 Task: Create a section Mach Speed and in the section, add a milestone GDPR Compliance in the project BroaderView
Action: Mouse moved to (622, 744)
Screenshot: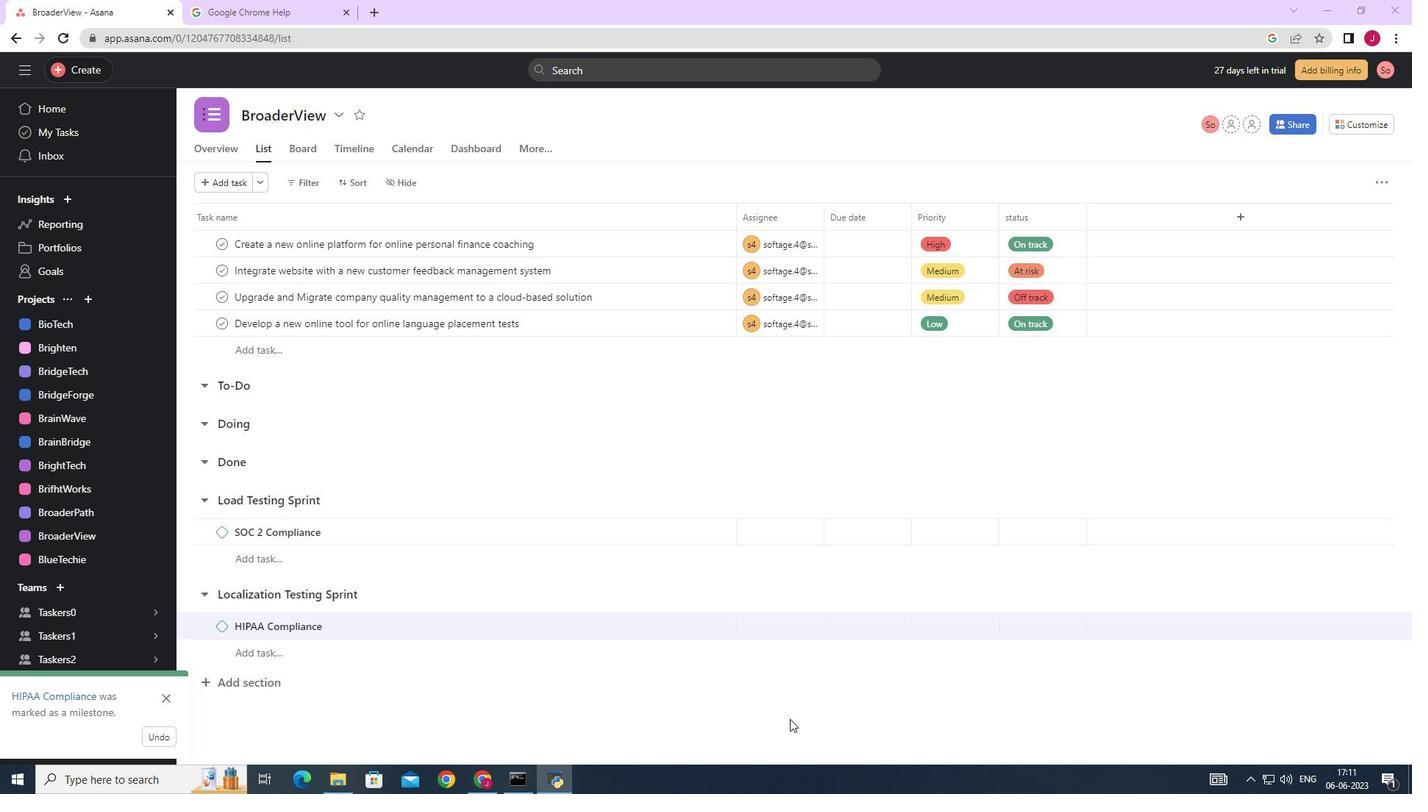 
Action: Mouse scrolled (622, 744) with delta (0, 0)
Screenshot: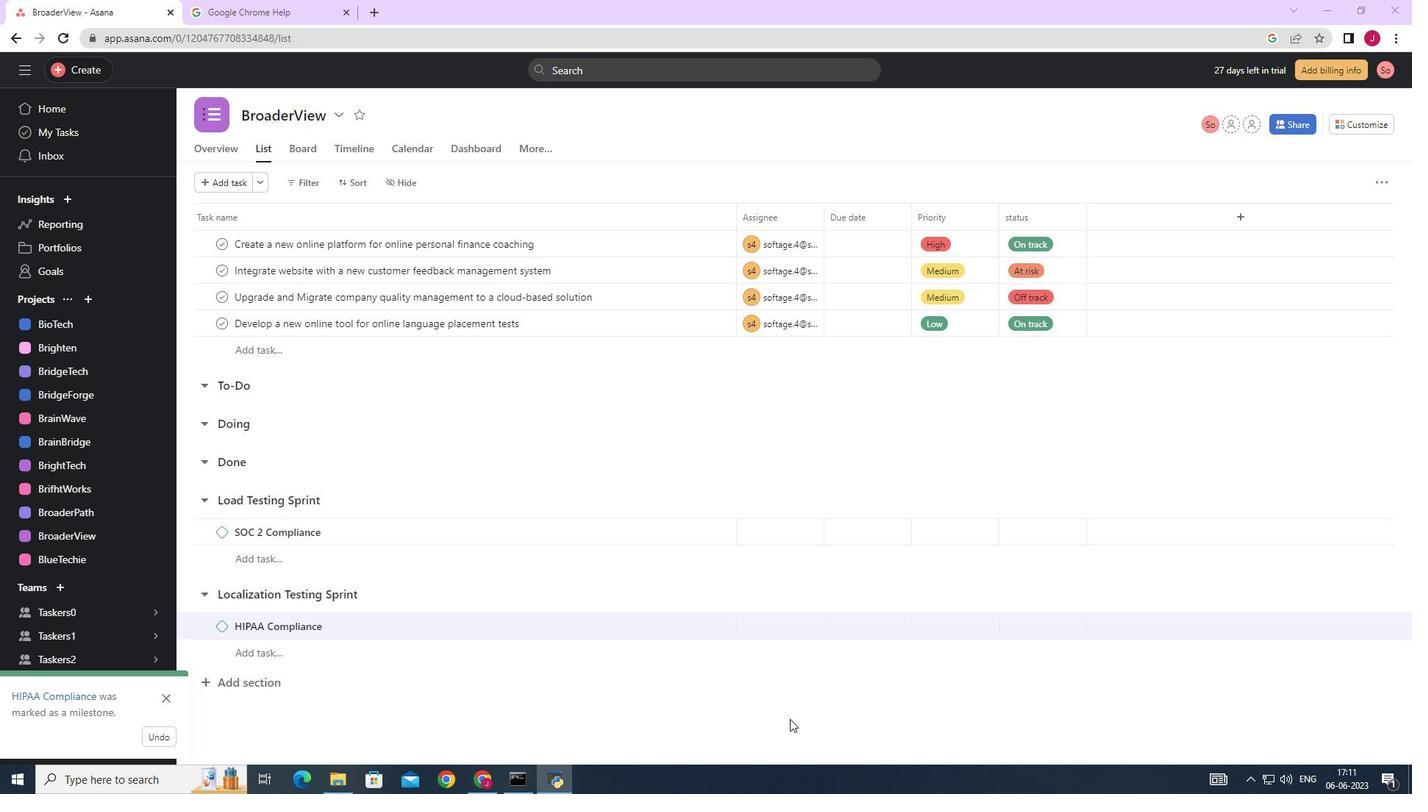 
Action: Mouse moved to (530, 753)
Screenshot: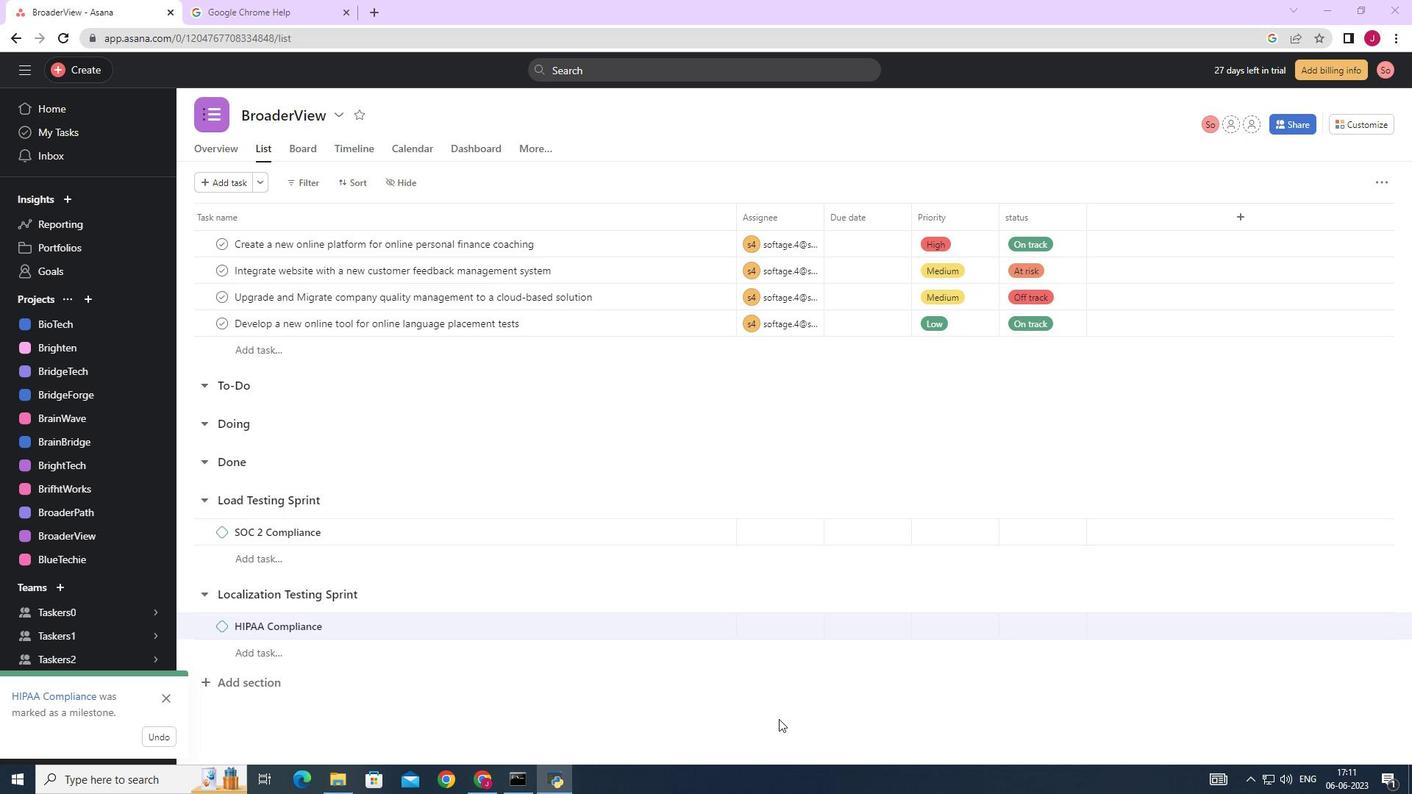 
Action: Mouse scrolled (530, 753) with delta (0, 0)
Screenshot: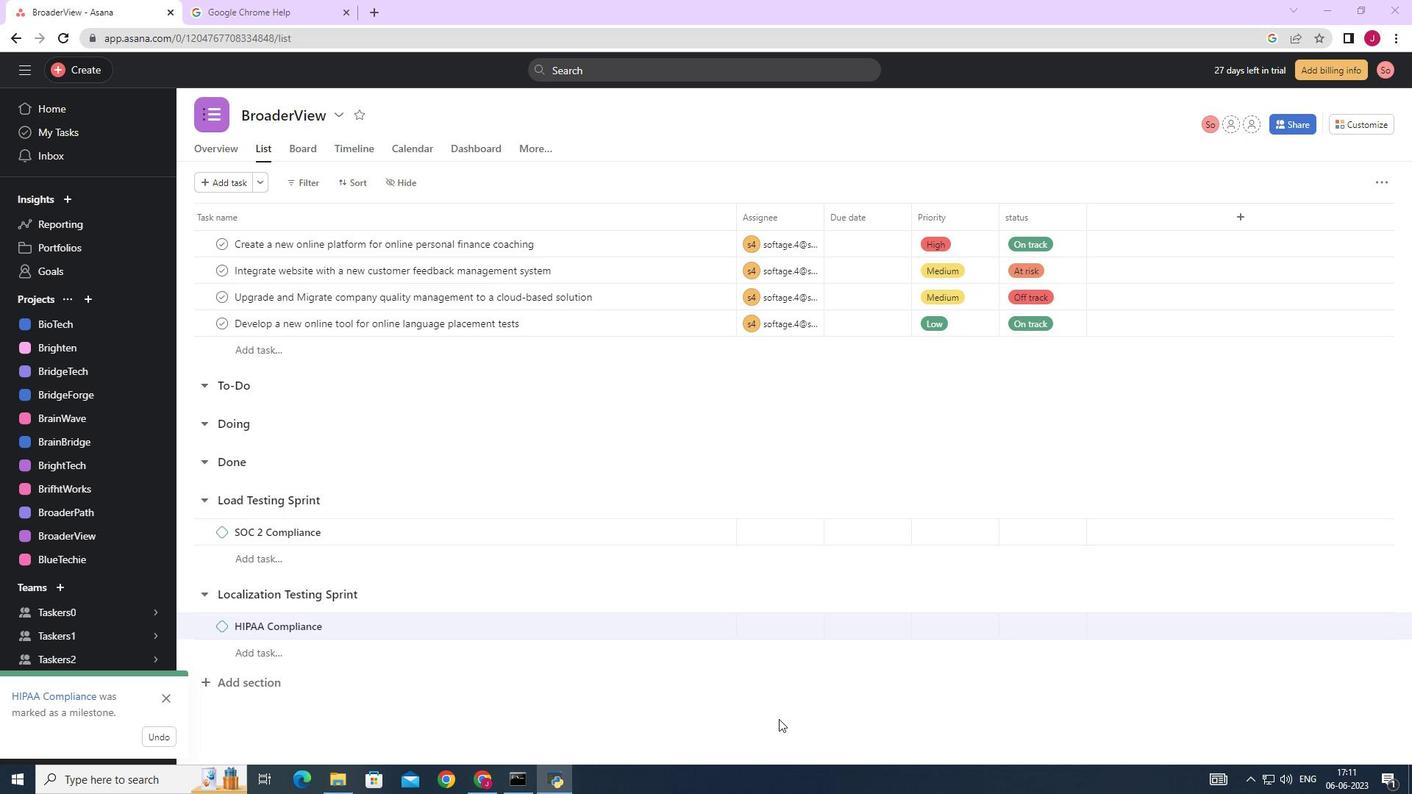 
Action: Mouse moved to (170, 697)
Screenshot: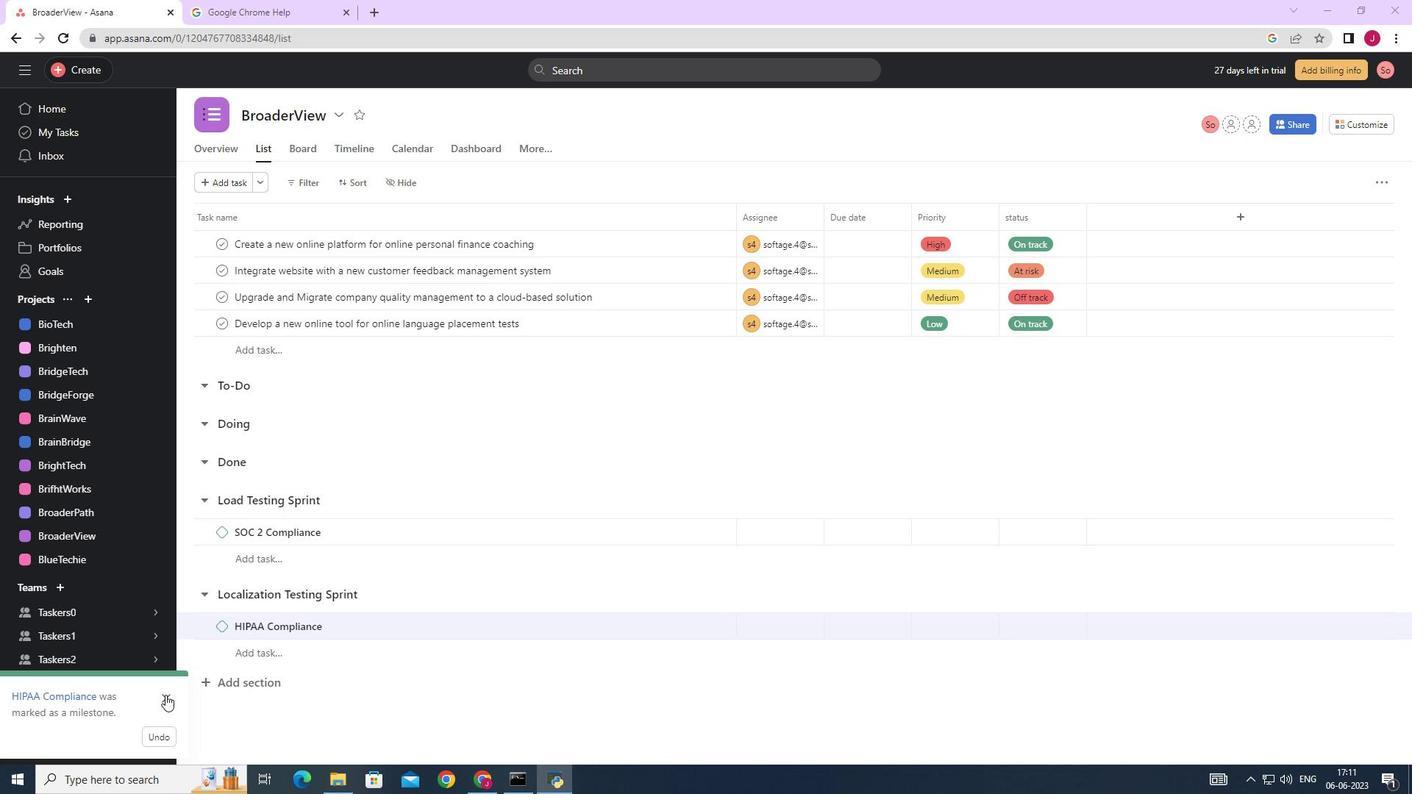 
Action: Mouse pressed left at (170, 697)
Screenshot: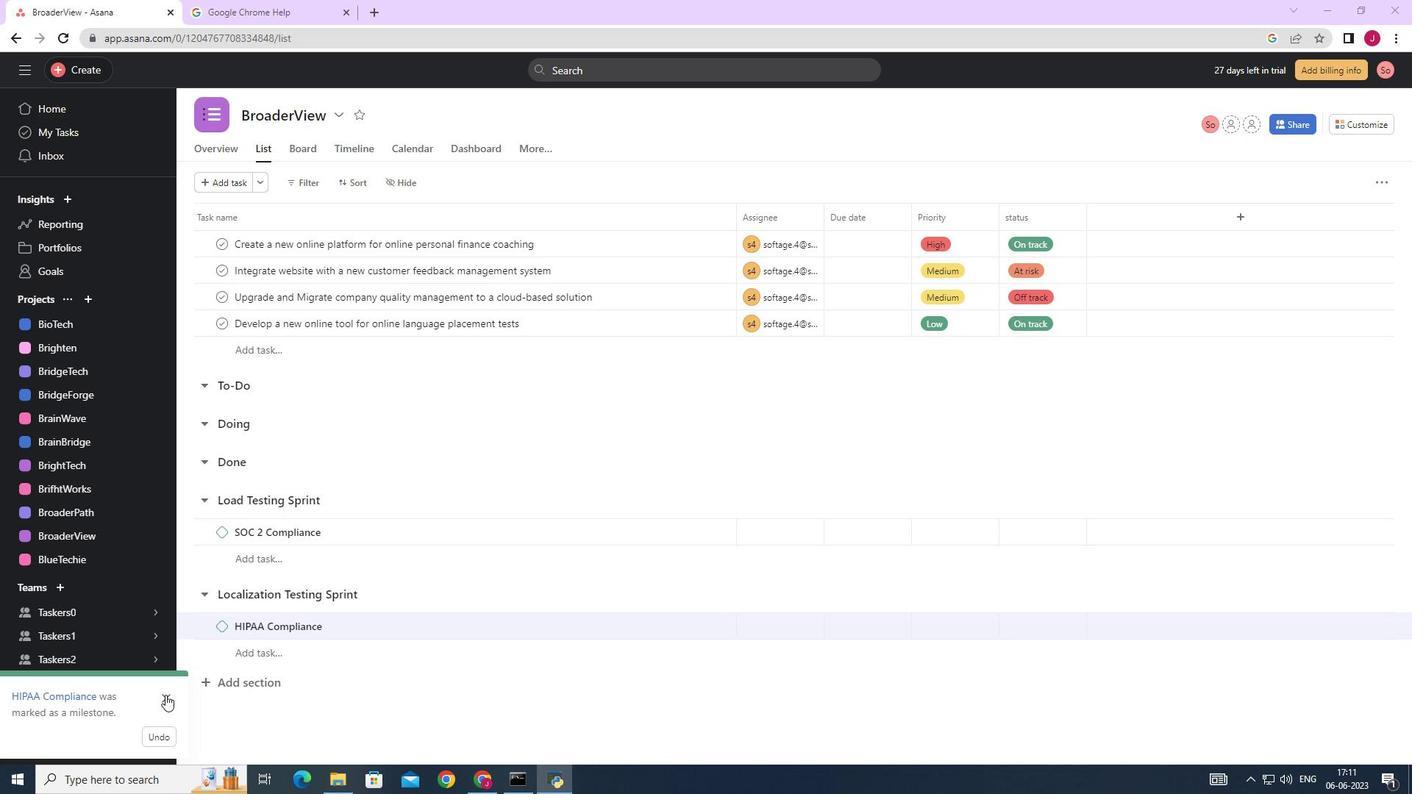 
Action: Mouse moved to (550, 645)
Screenshot: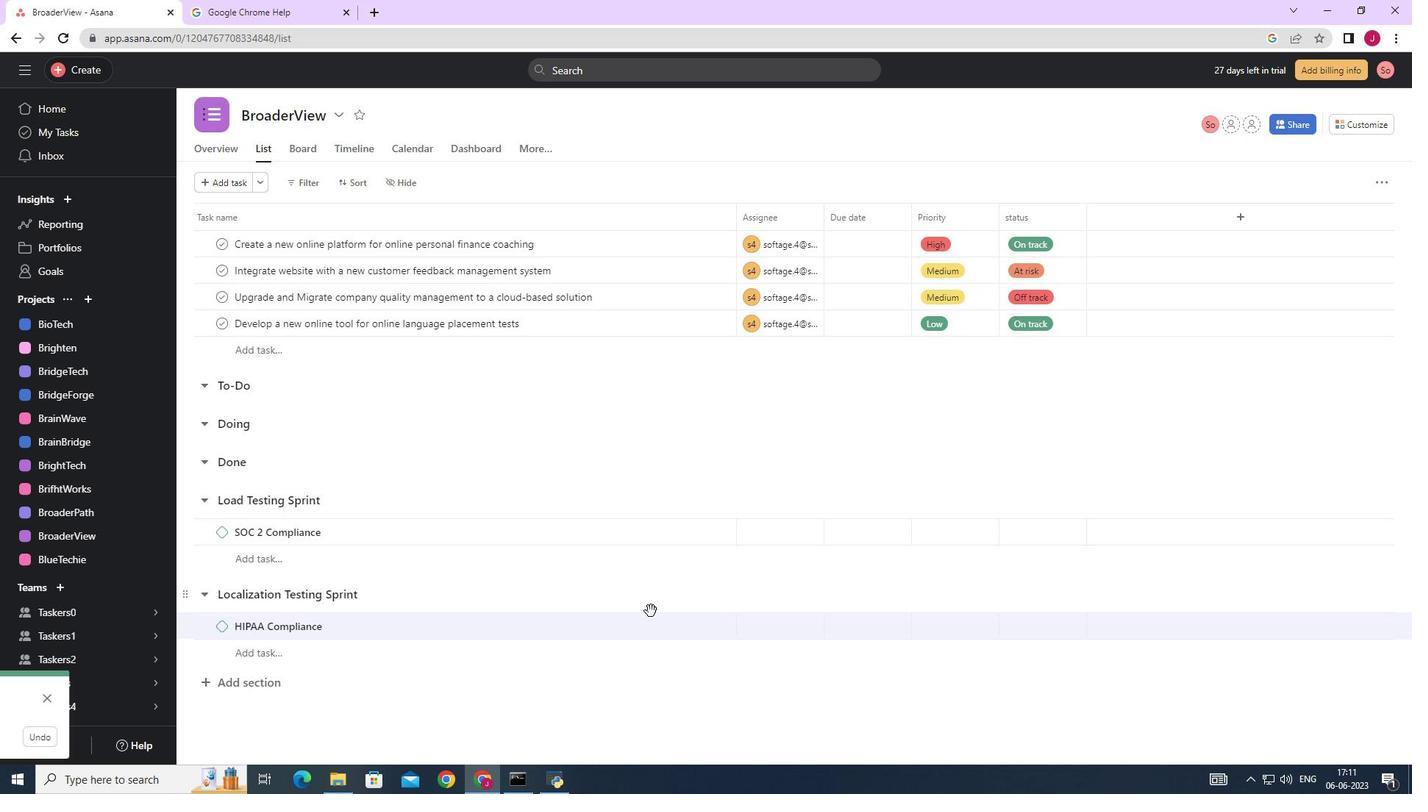 
Action: Mouse scrolled (550, 644) with delta (0, 0)
Screenshot: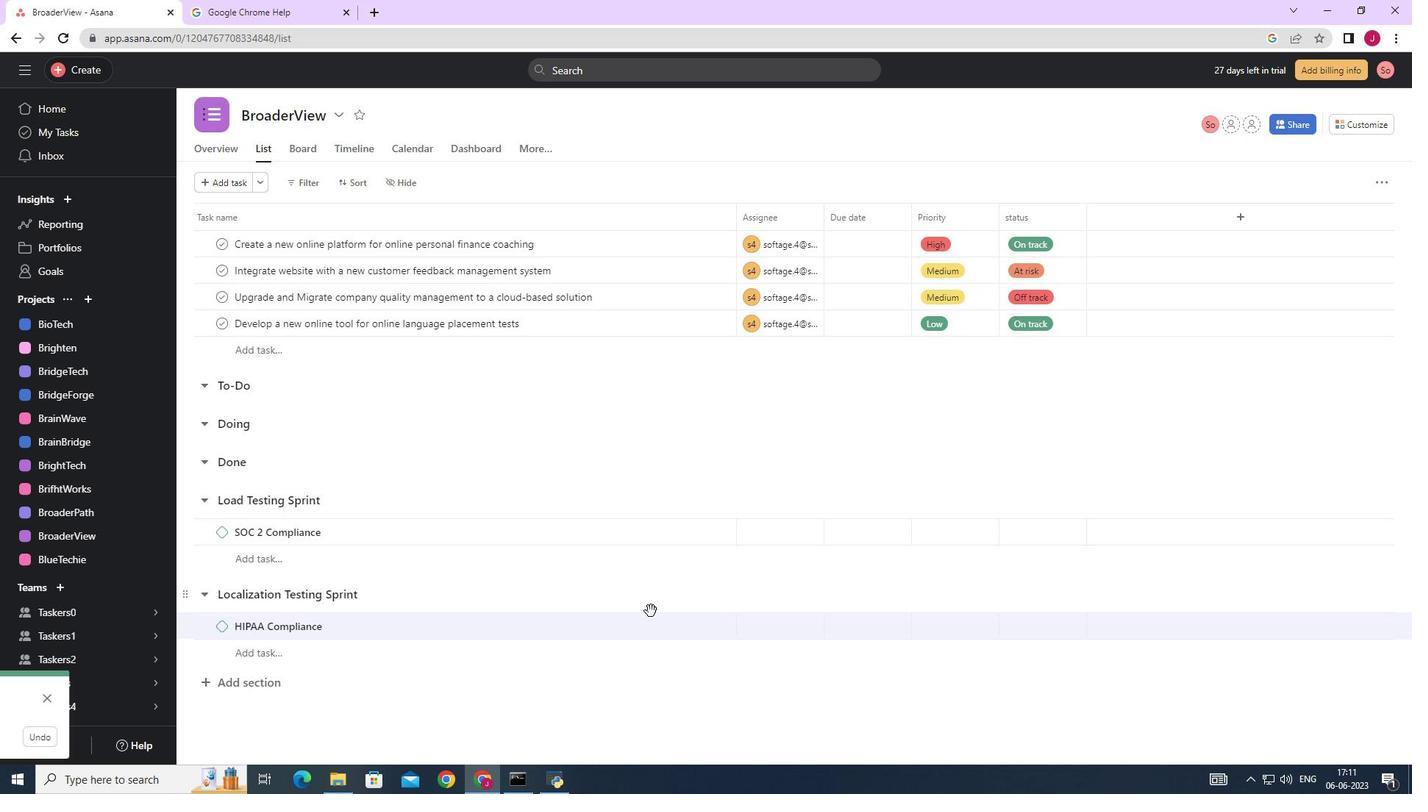 
Action: Mouse moved to (543, 647)
Screenshot: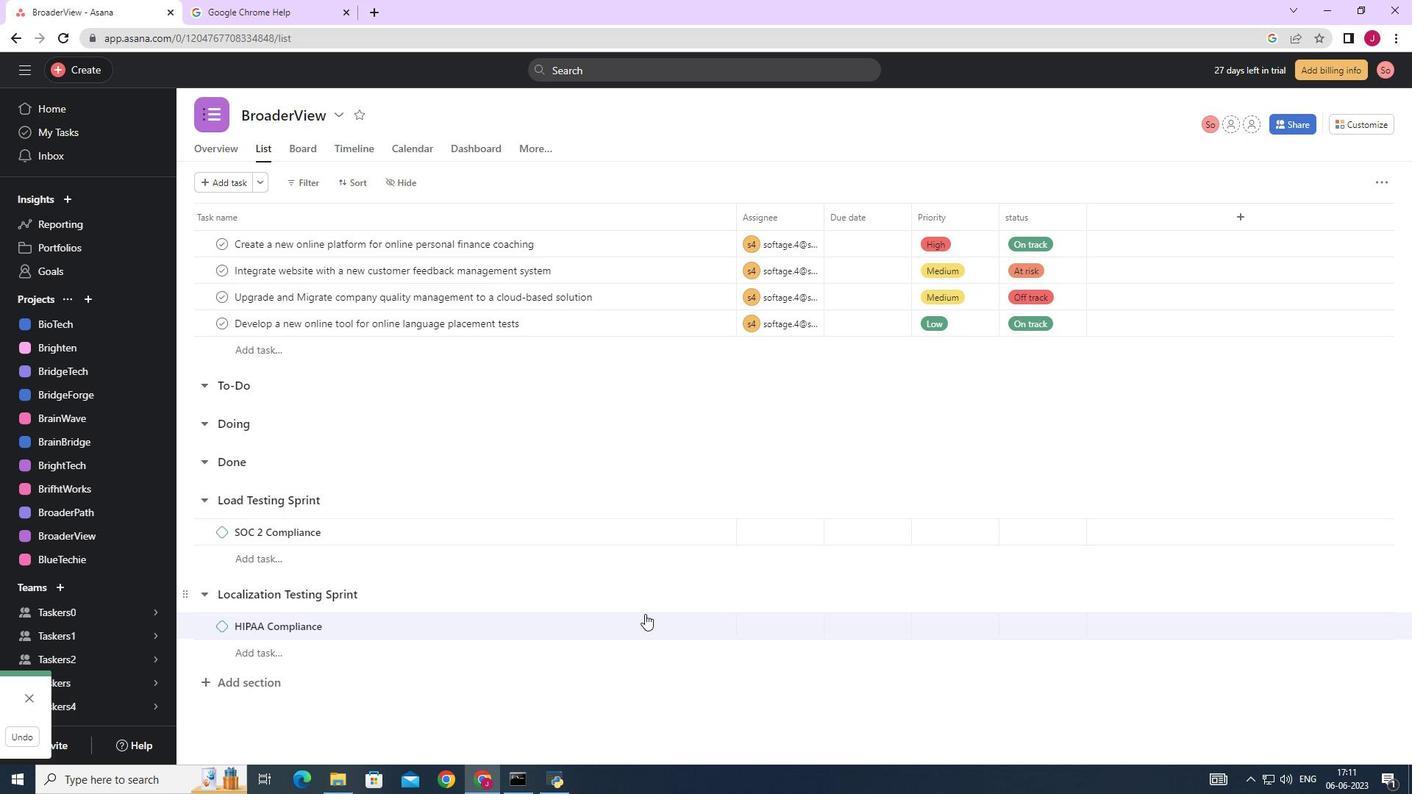 
Action: Mouse scrolled (544, 646) with delta (0, 0)
Screenshot: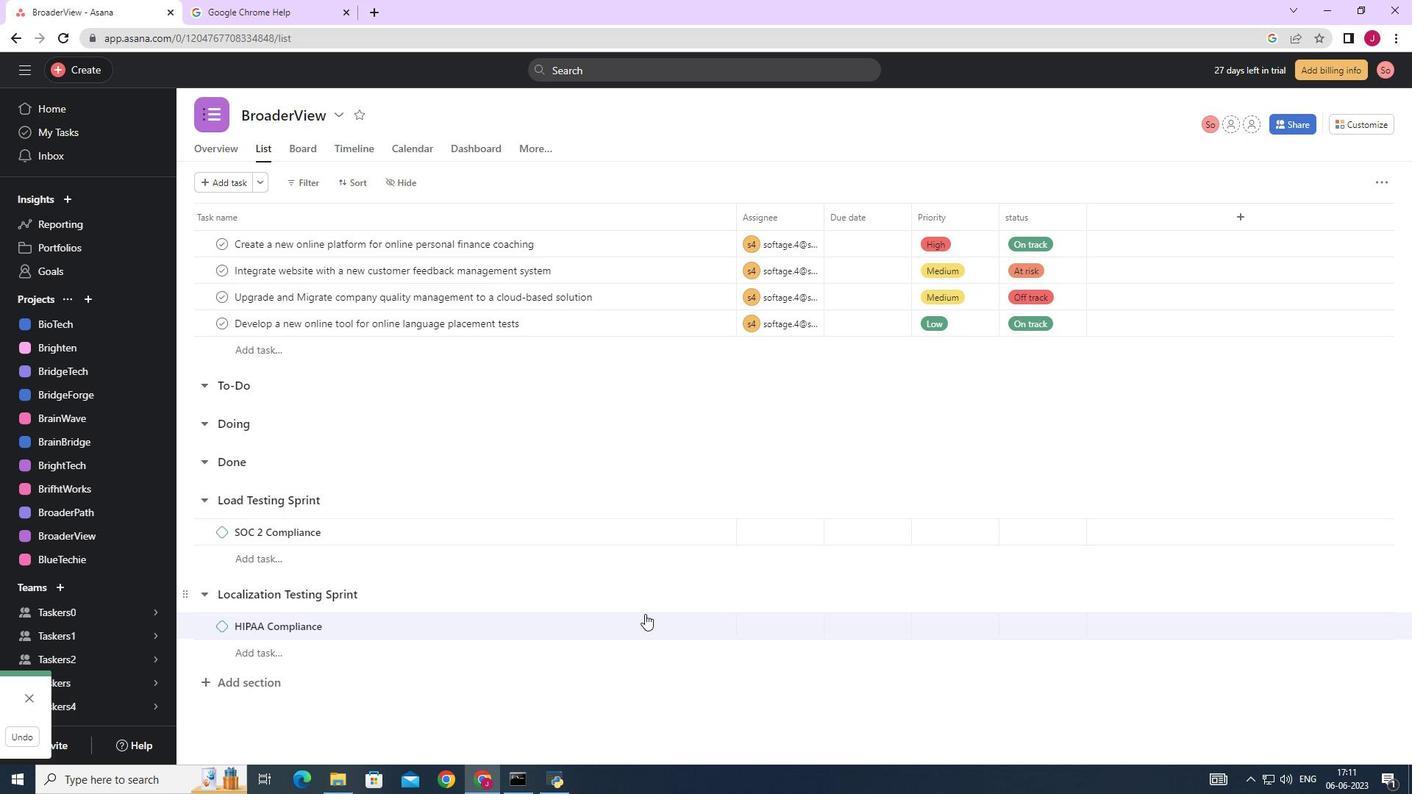 
Action: Mouse moved to (539, 649)
Screenshot: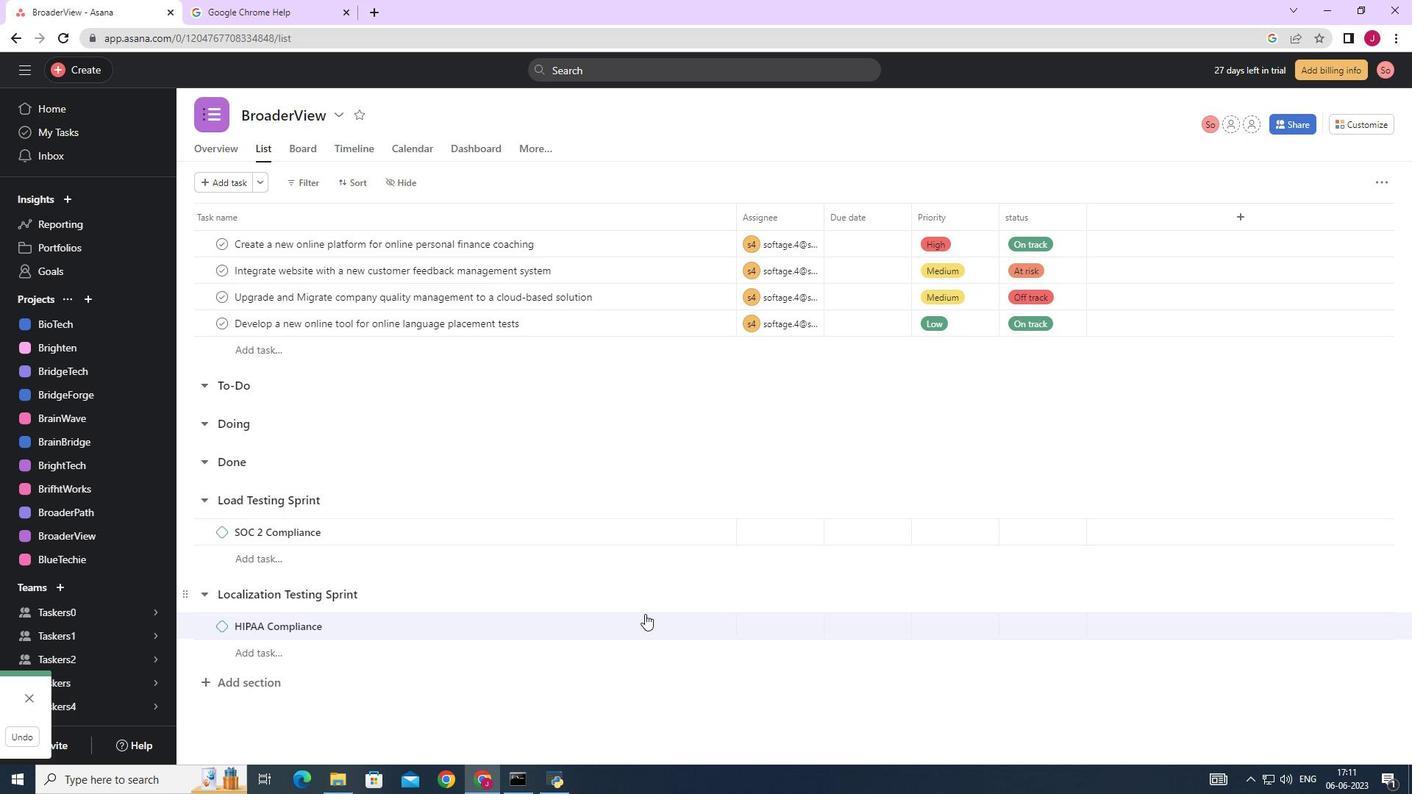 
Action: Mouse scrolled (539, 648) with delta (0, 0)
Screenshot: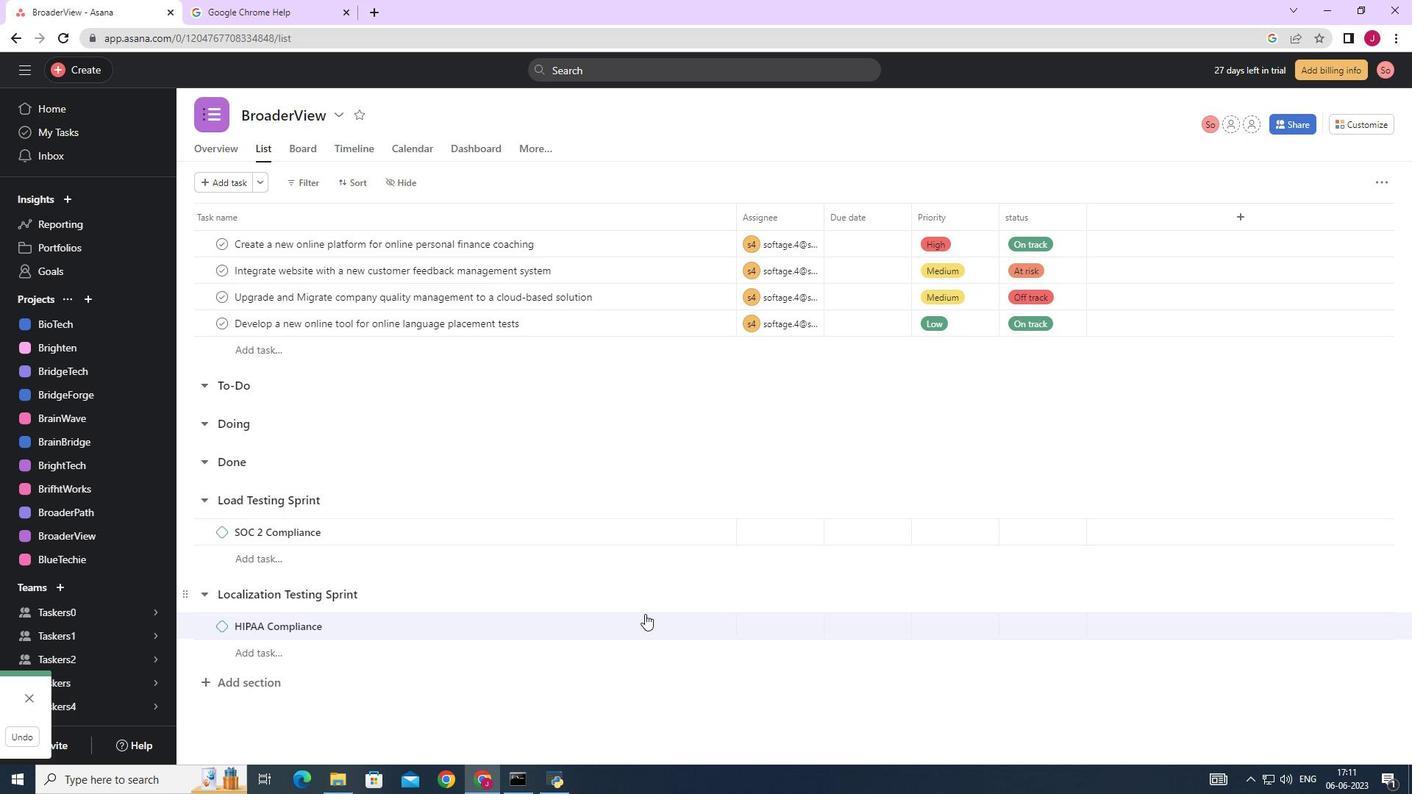 
Action: Mouse moved to (520, 655)
Screenshot: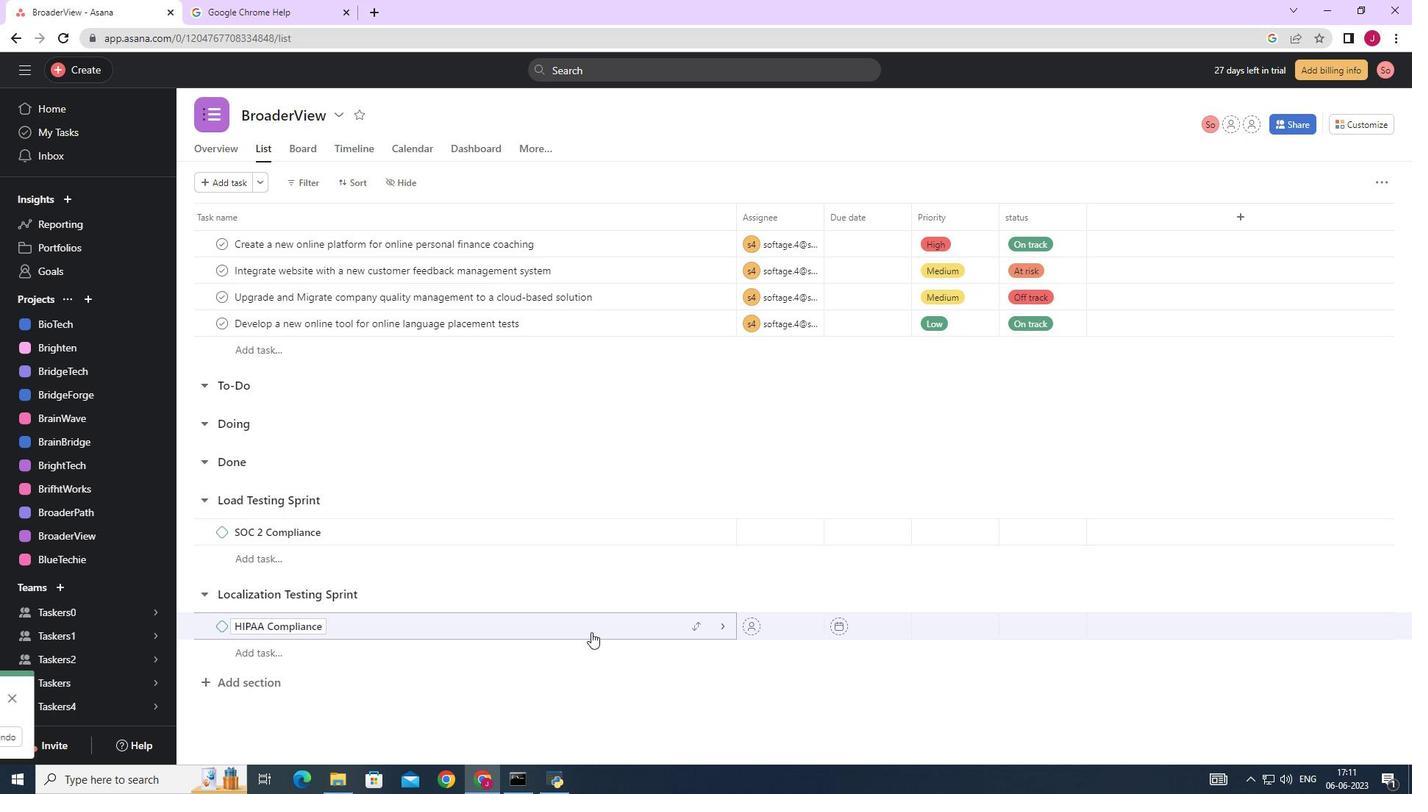 
Action: Mouse scrolled (520, 654) with delta (0, 0)
Screenshot: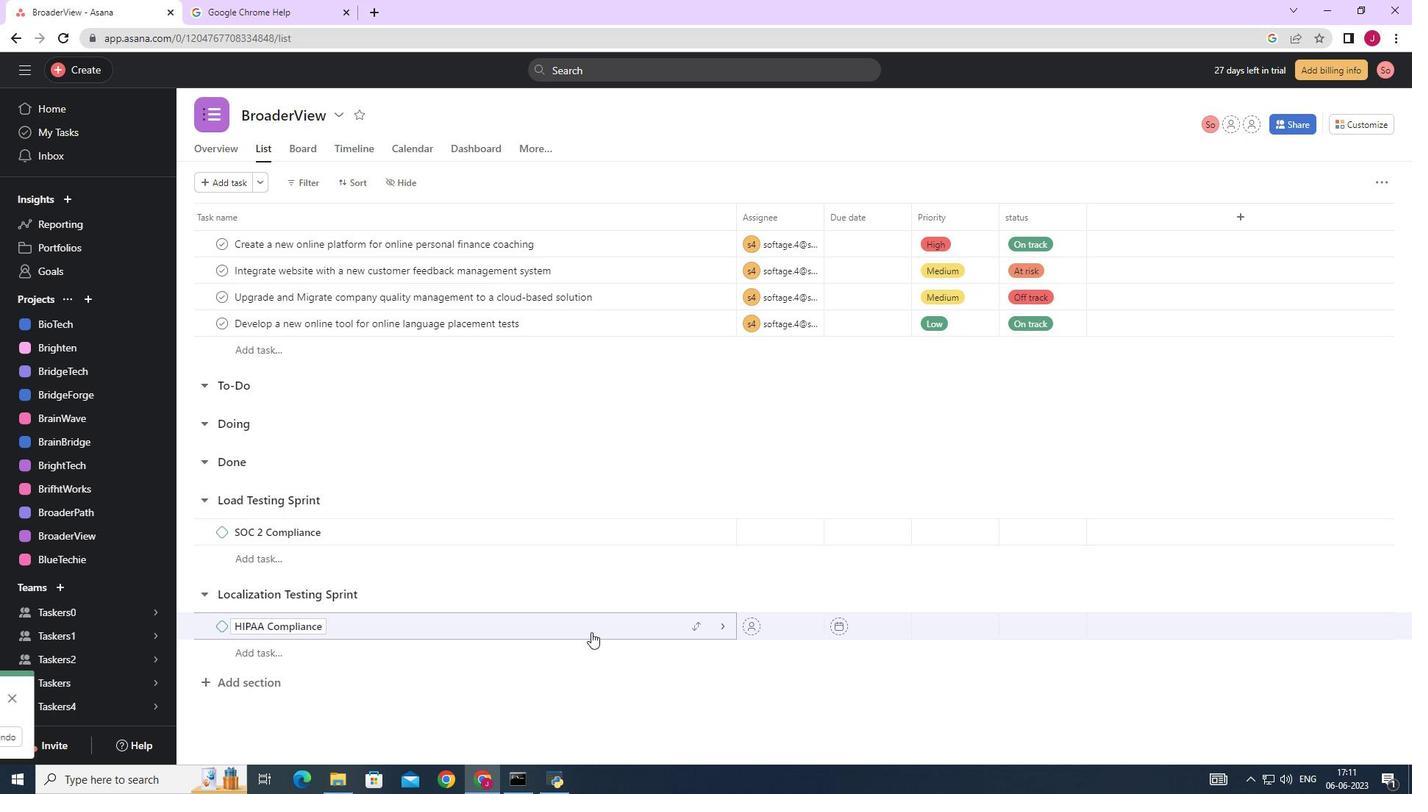 
Action: Mouse moved to (257, 677)
Screenshot: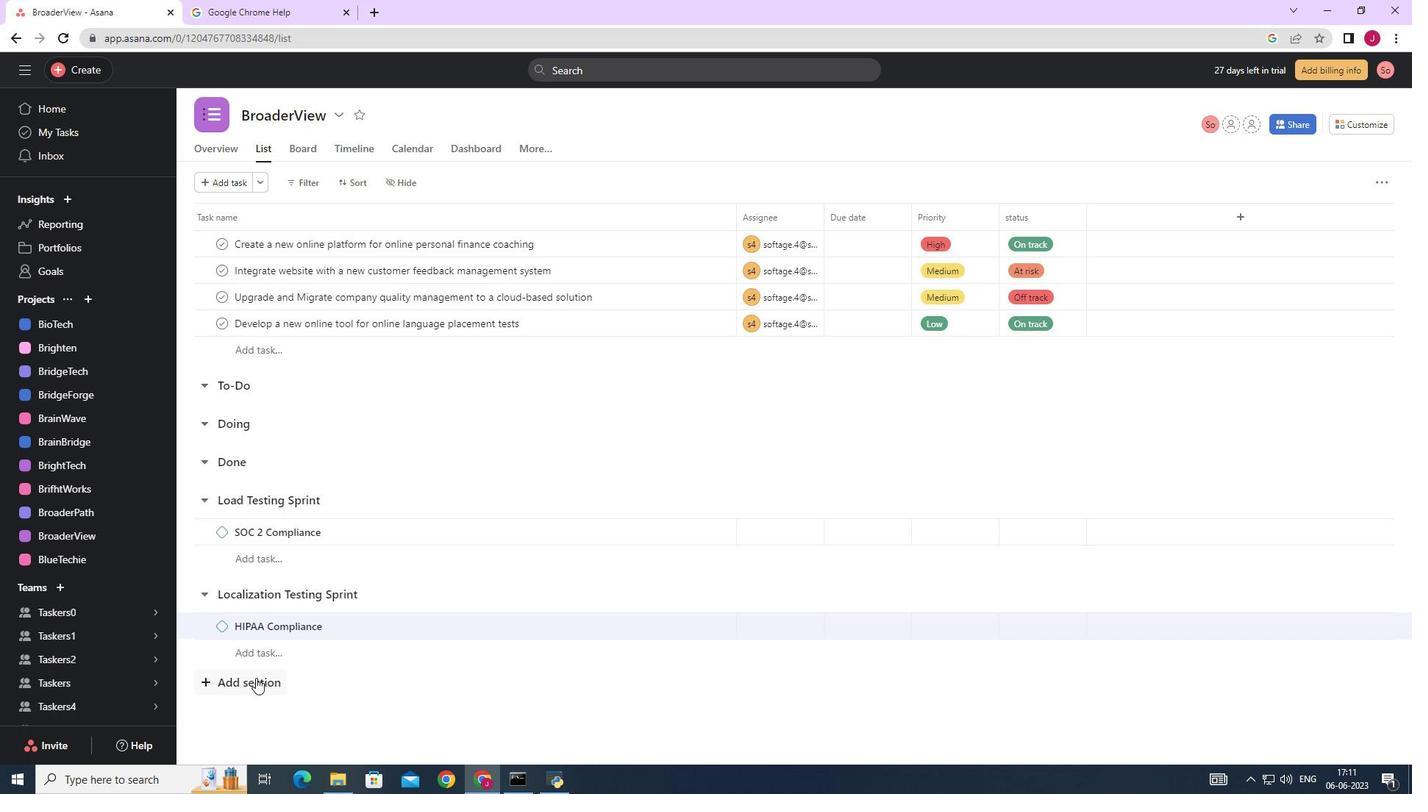
Action: Mouse pressed left at (257, 677)
Screenshot: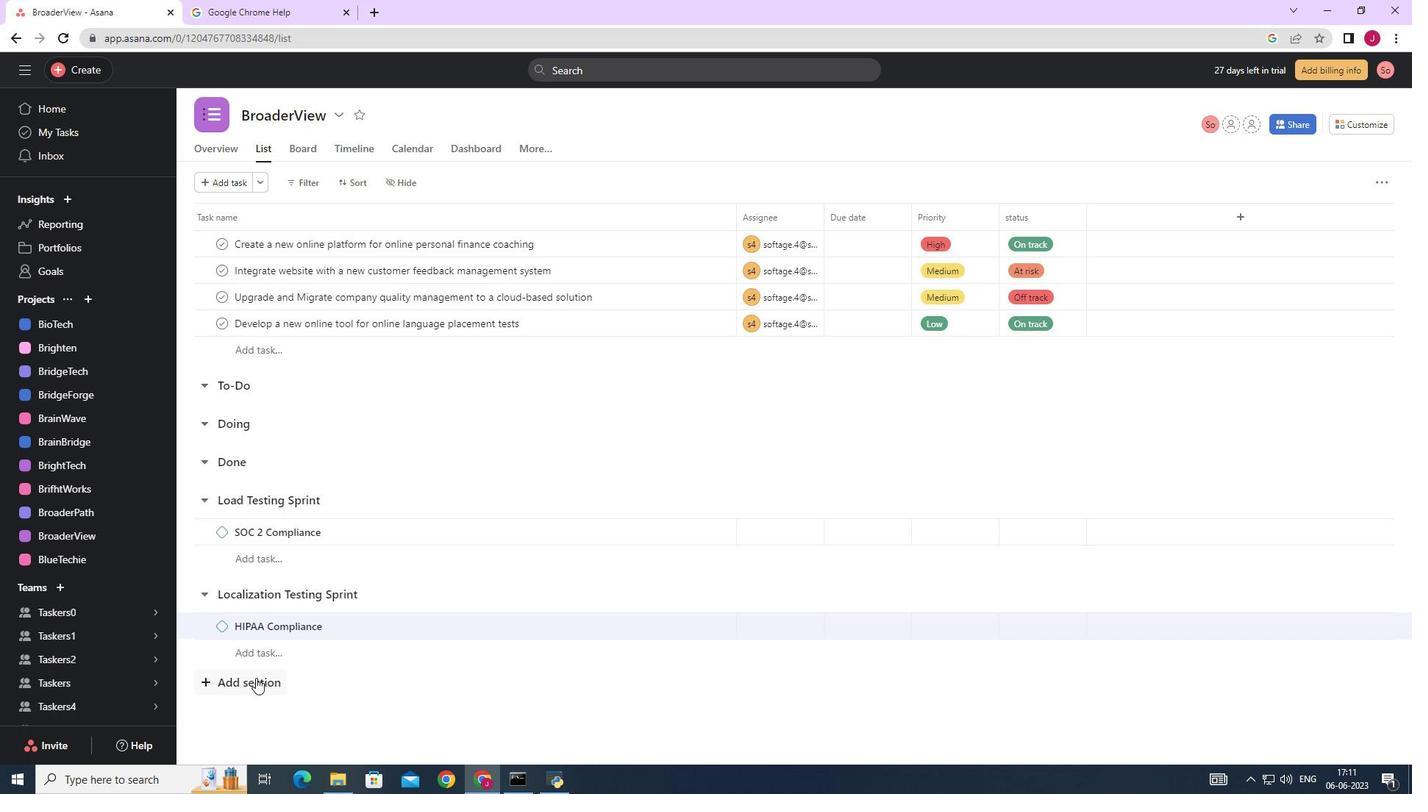 
Action: Mouse moved to (260, 676)
Screenshot: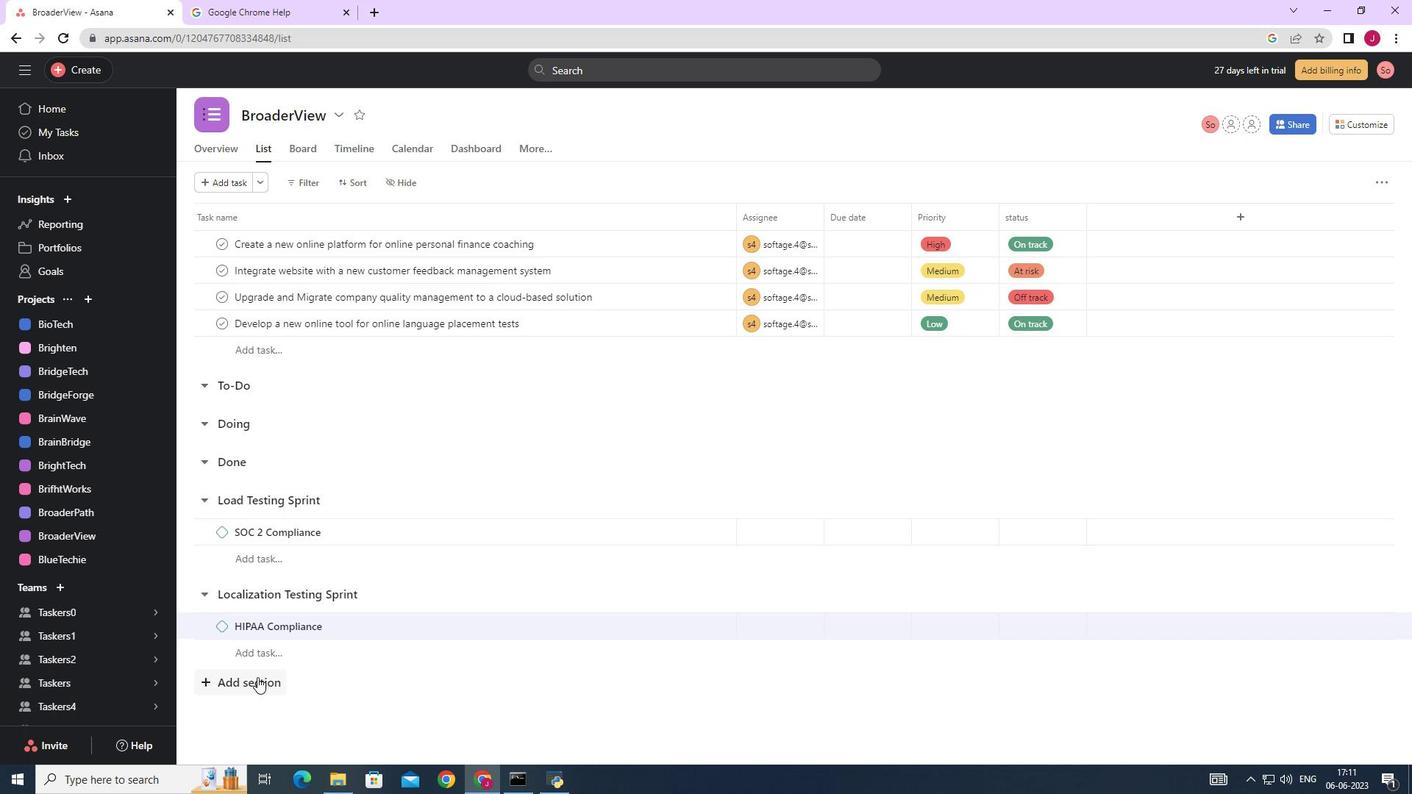 
Action: Key pressed <Key.caps_lock>M<Key.caps_lock>ach<Key.space><Key.caps_lock>S<Key.caps_lock>peed<Key.space><Key.enter><Key.caps_lock>G<Key.caps_lock>d<Key.backspace><Key.caps_lock>DPR<Key.space>C<Key.caps_lock>ompliance<Key.space>
Screenshot: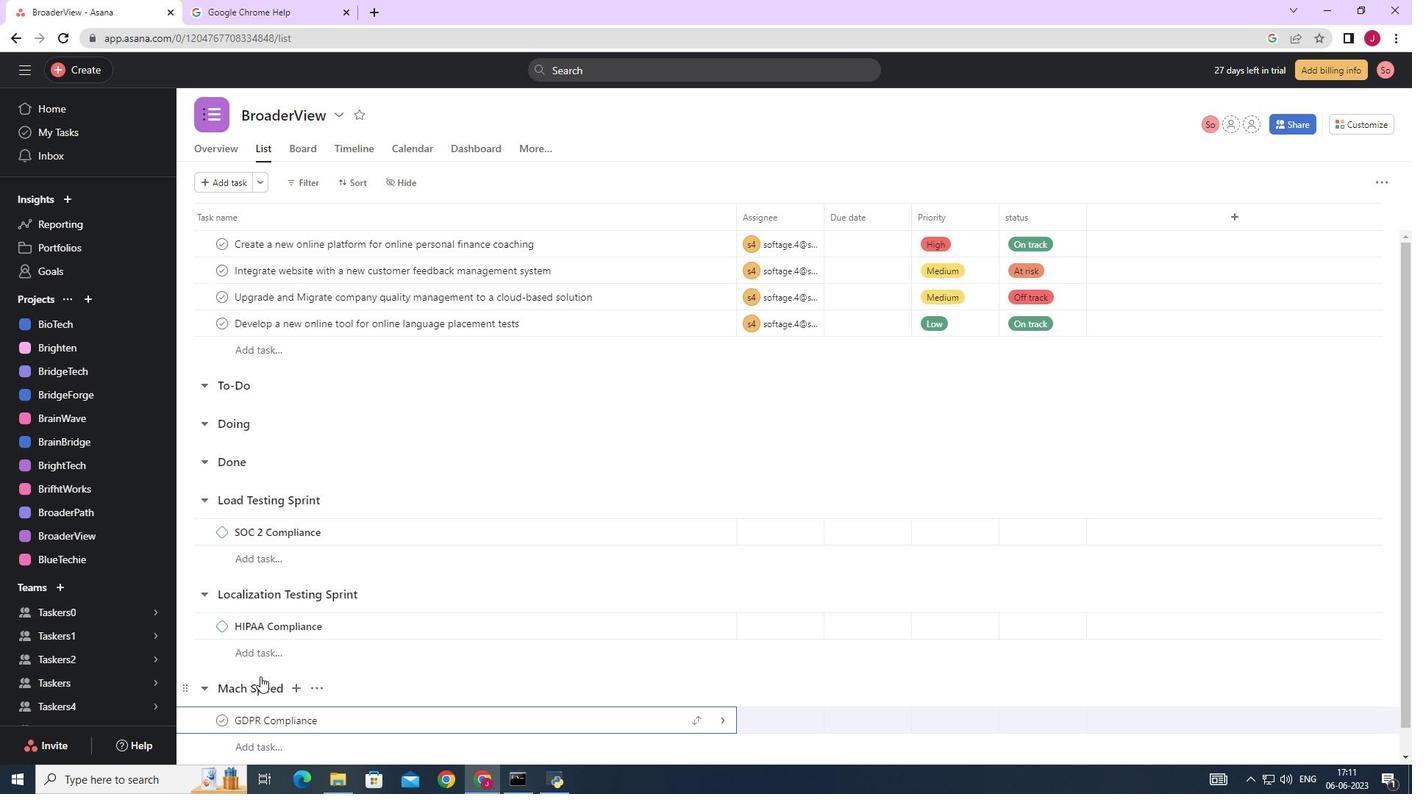 
Action: Mouse moved to (722, 723)
Screenshot: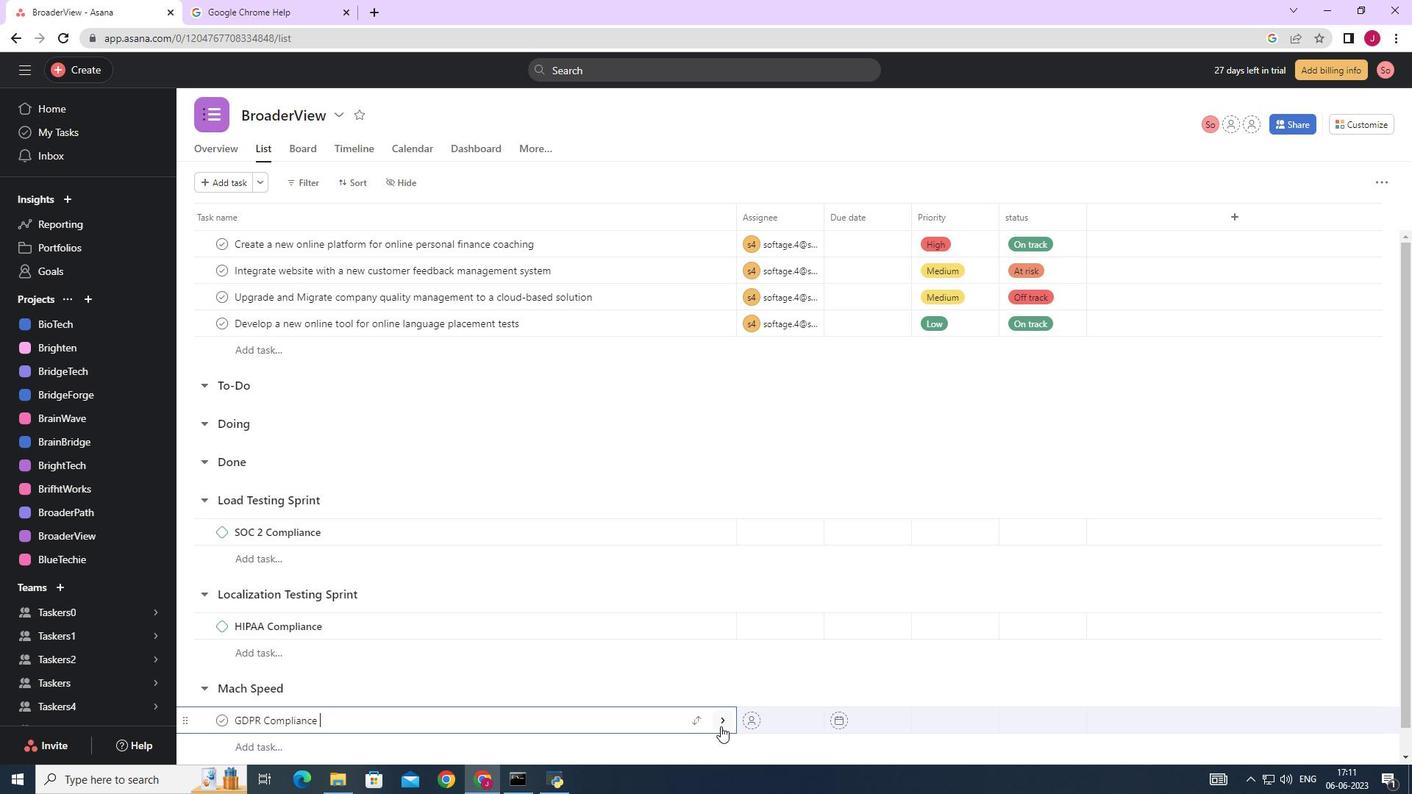 
Action: Mouse pressed left at (722, 723)
Screenshot: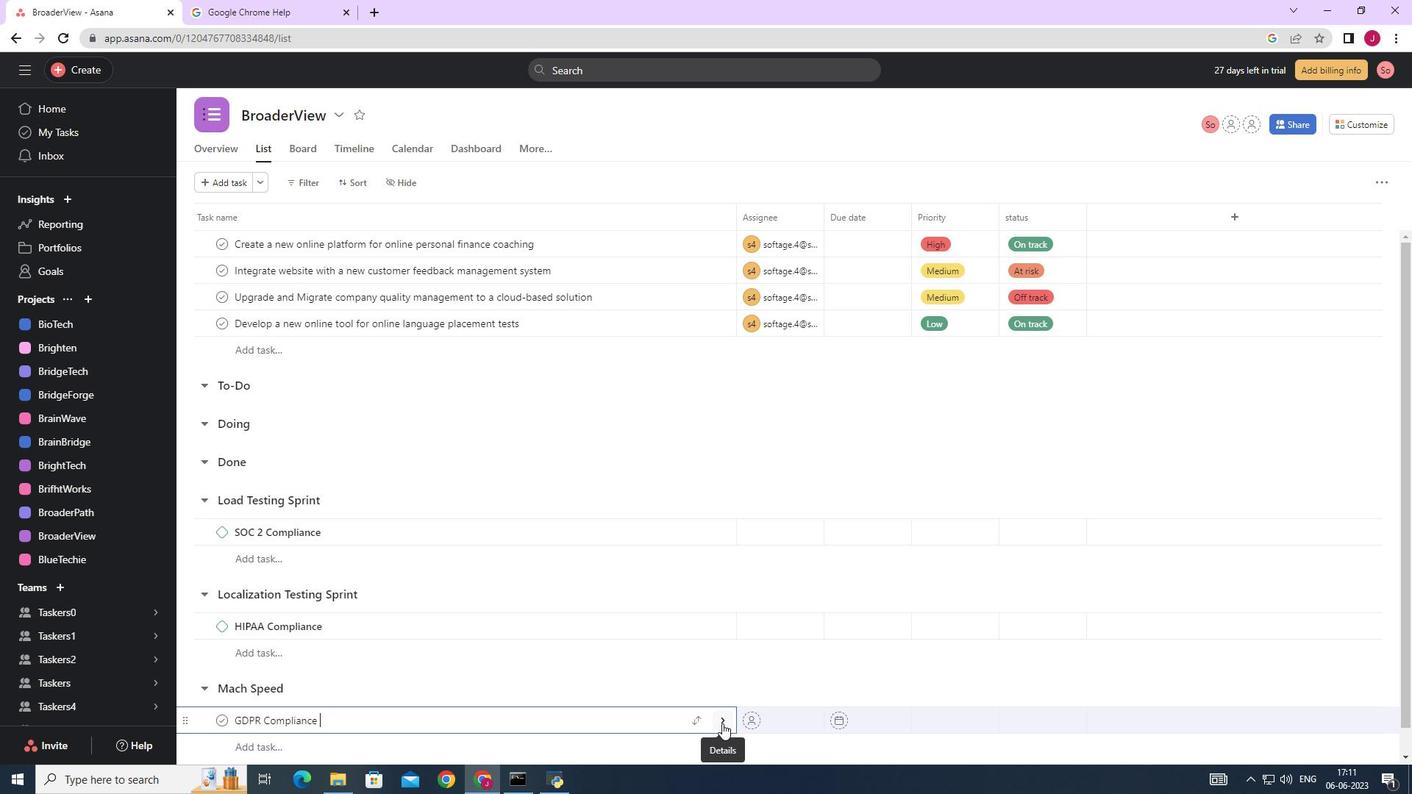 
Action: Mouse moved to (1356, 179)
Screenshot: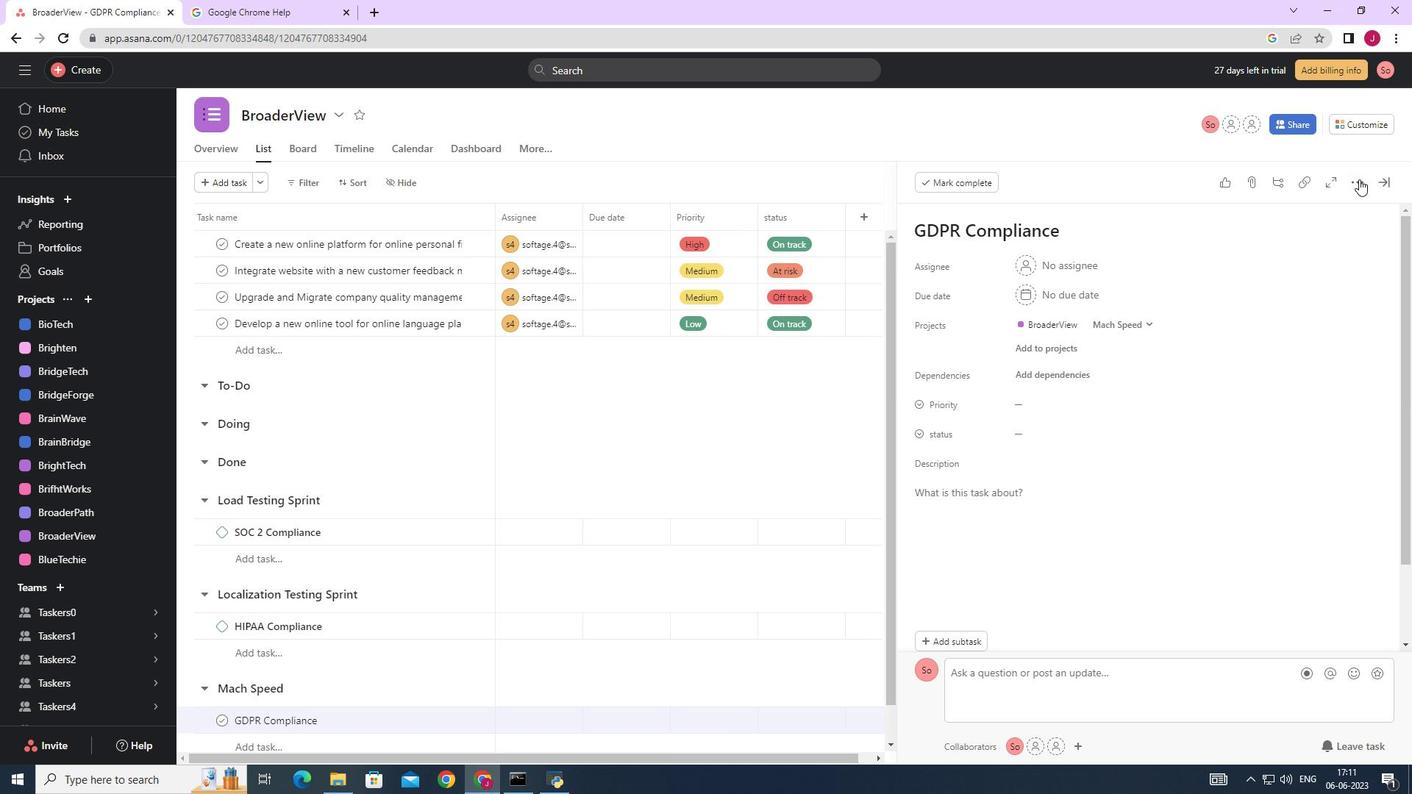 
Action: Mouse pressed left at (1356, 179)
Screenshot: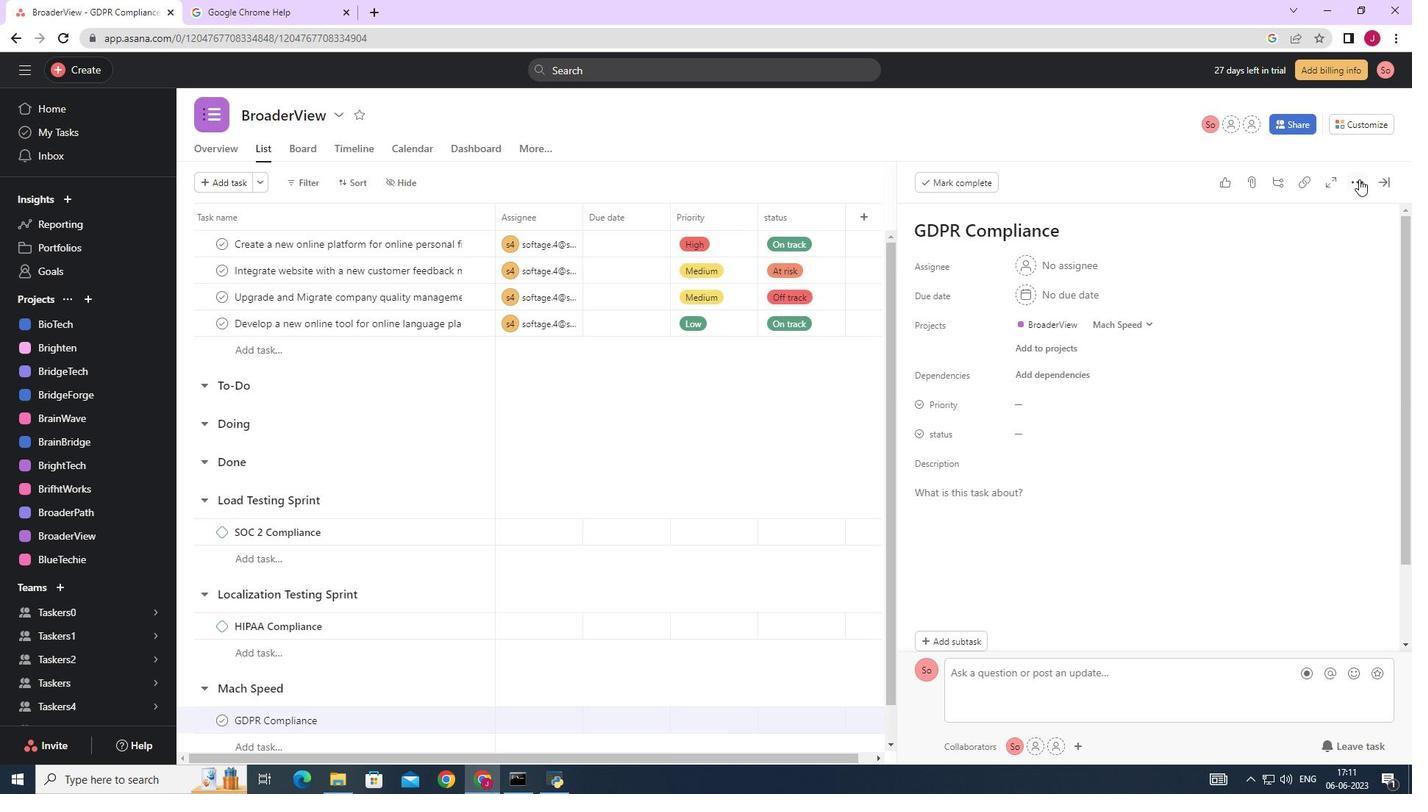 
Action: Mouse moved to (1243, 236)
Screenshot: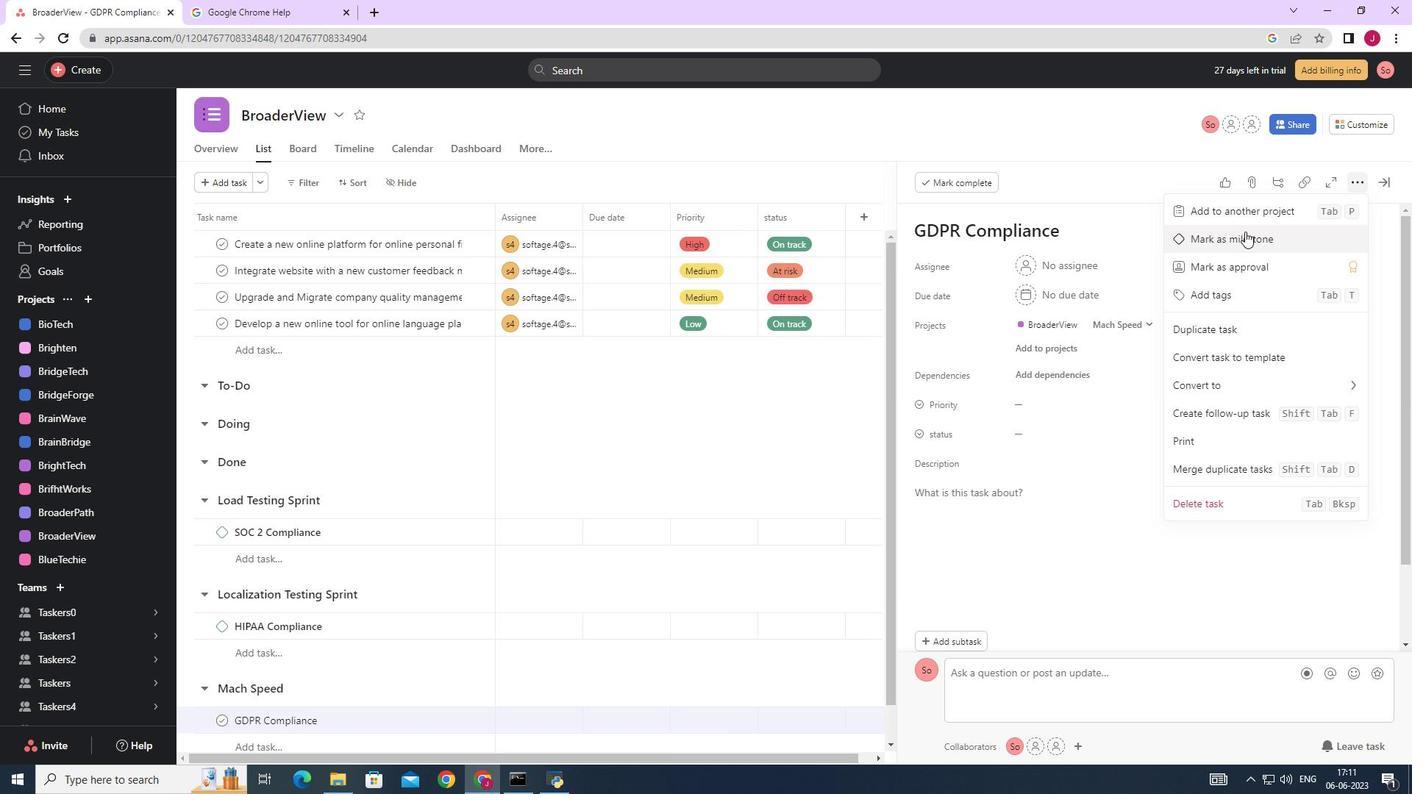 
Action: Mouse pressed left at (1243, 236)
Screenshot: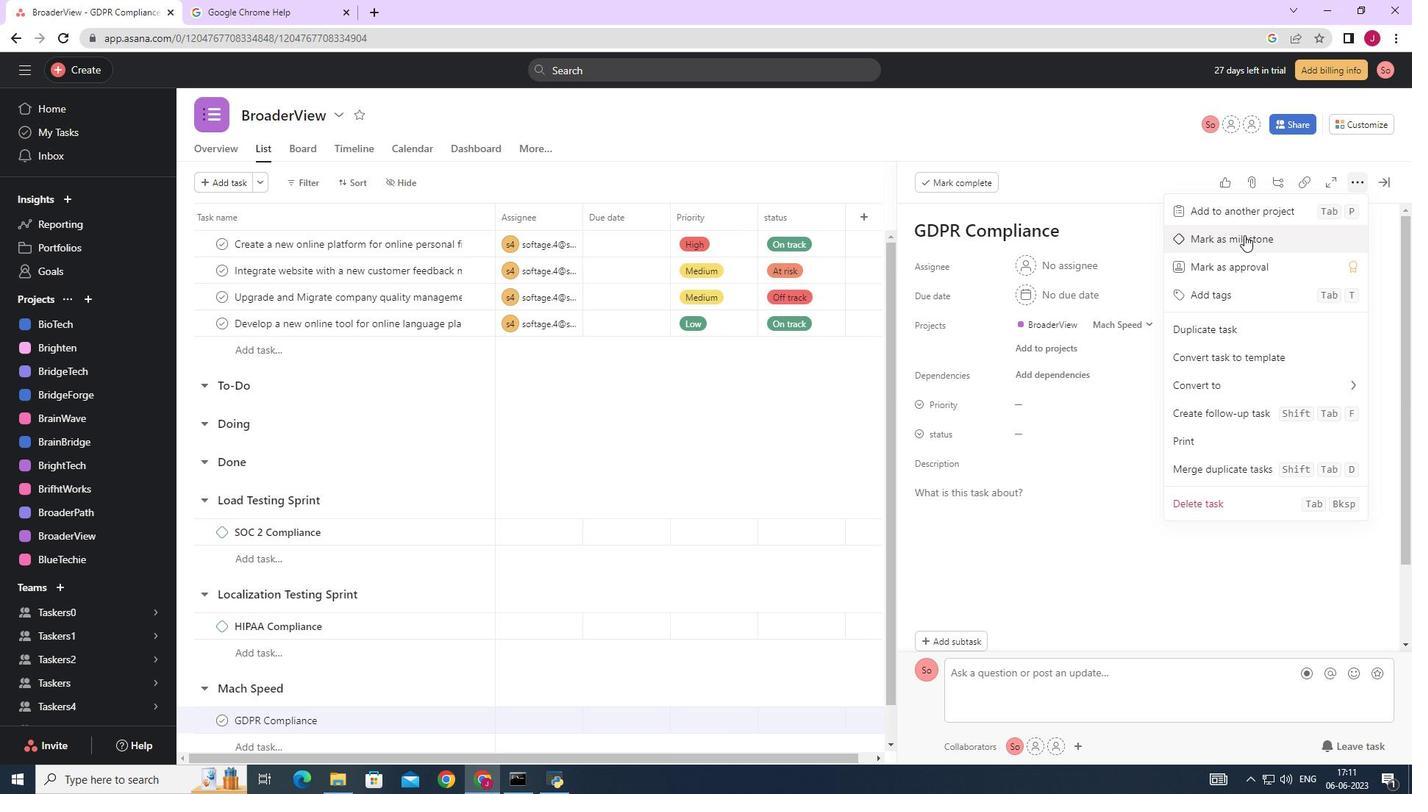 
Action: Mouse moved to (1384, 185)
Screenshot: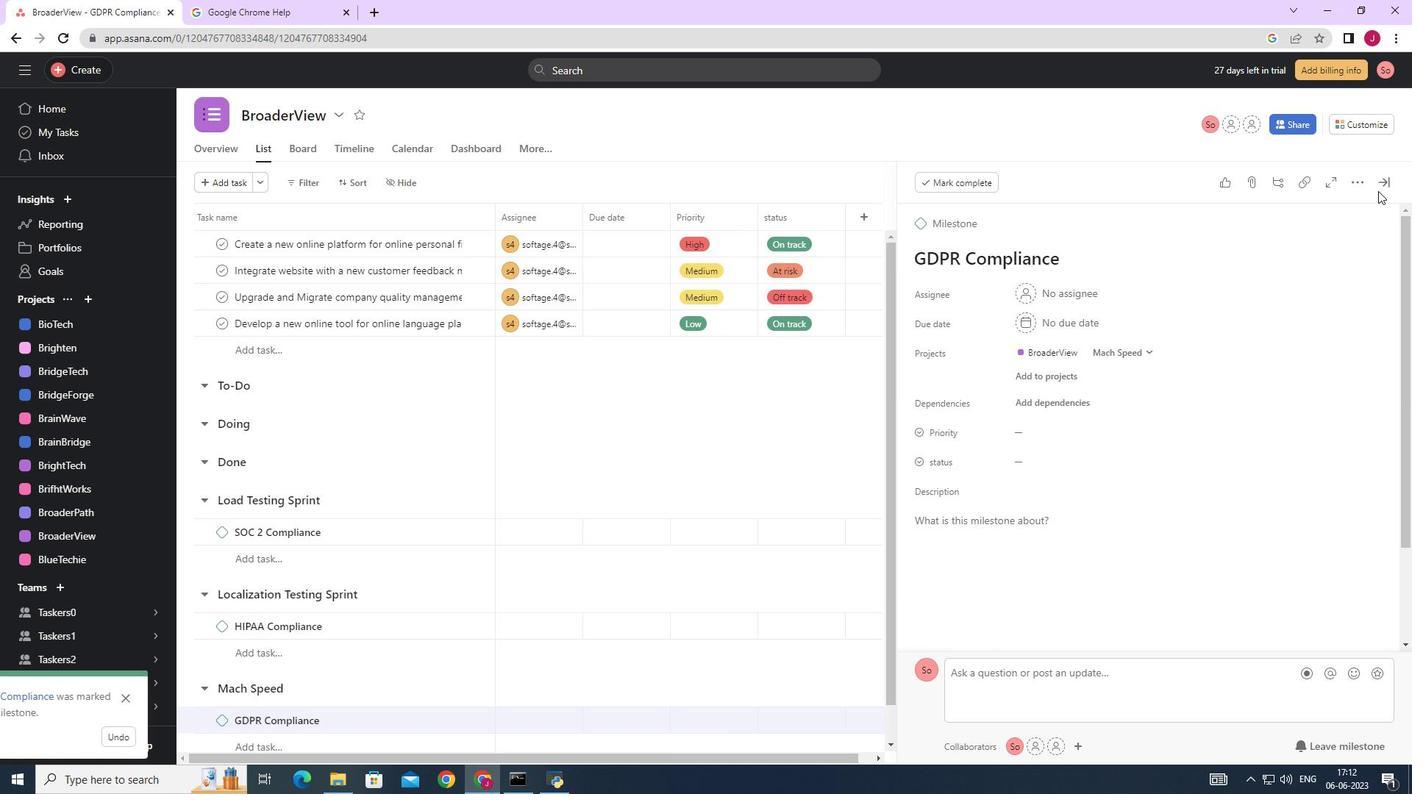 
Action: Mouse pressed left at (1384, 185)
Screenshot: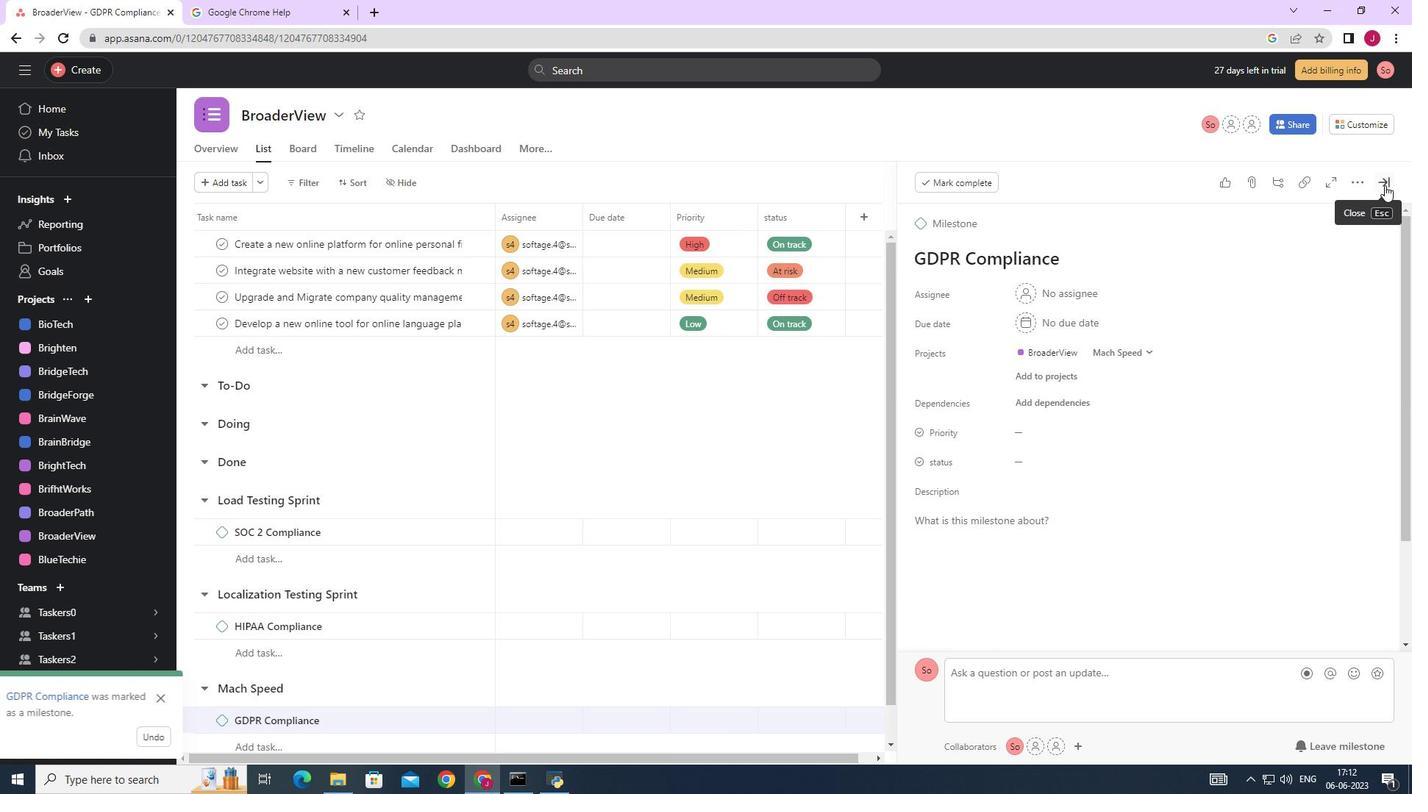 
Action: Mouse moved to (936, 315)
Screenshot: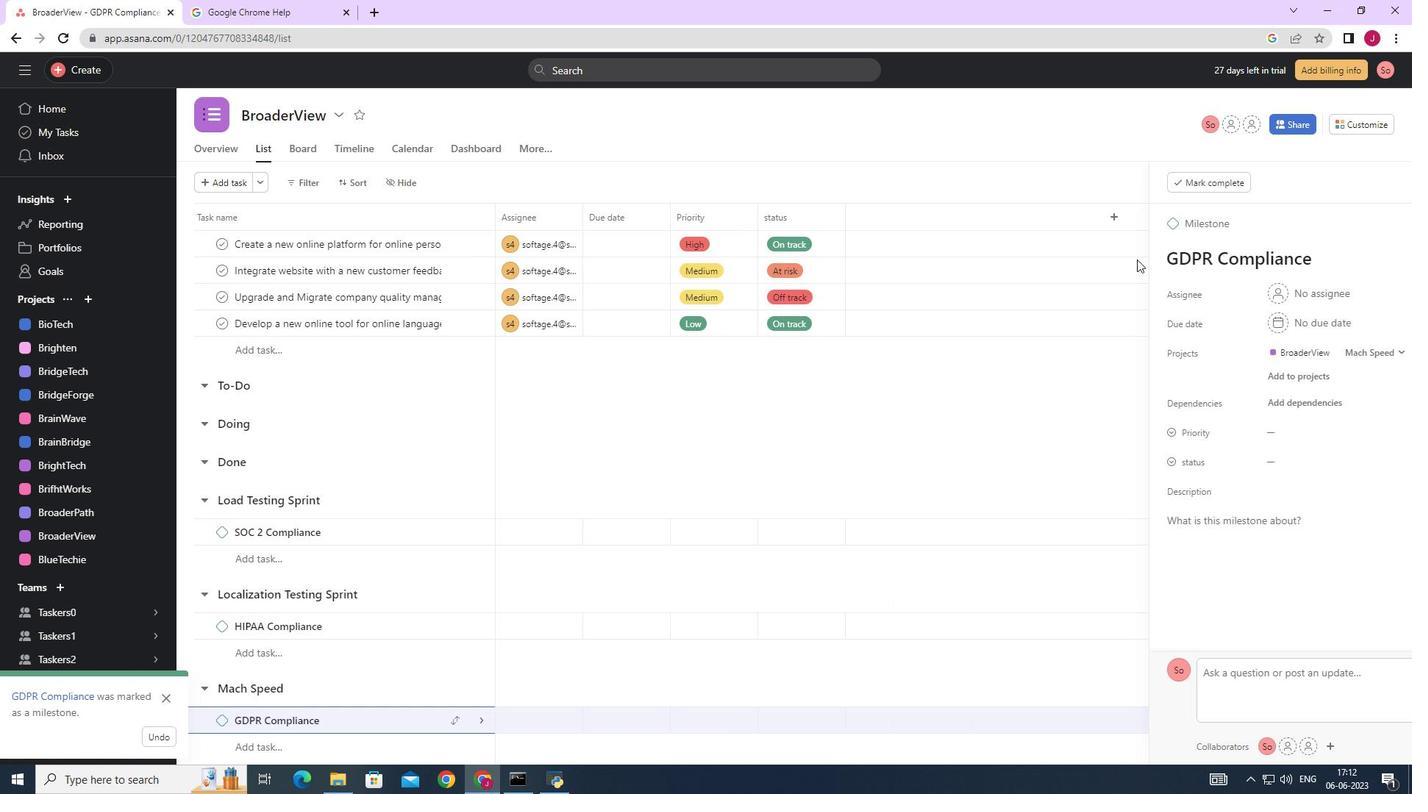 
